 Task: Change the elementary stream ID to 3.
Action: Mouse moved to (91, 10)
Screenshot: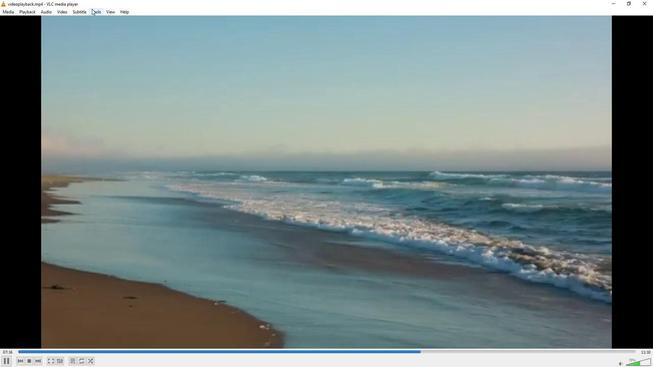 
Action: Mouse pressed left at (91, 10)
Screenshot: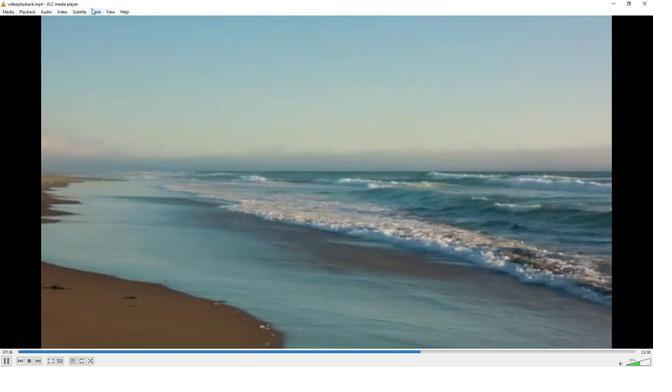 
Action: Mouse moved to (103, 93)
Screenshot: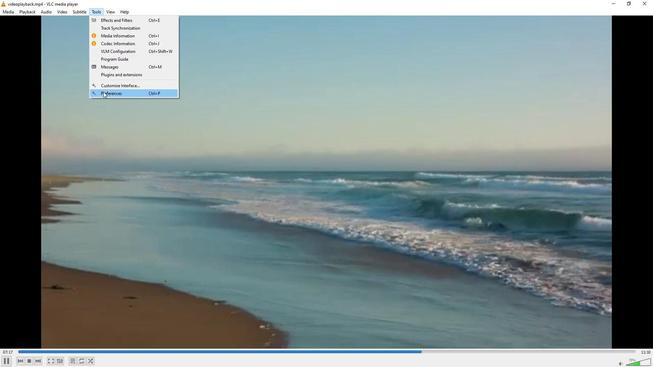 
Action: Mouse pressed left at (103, 93)
Screenshot: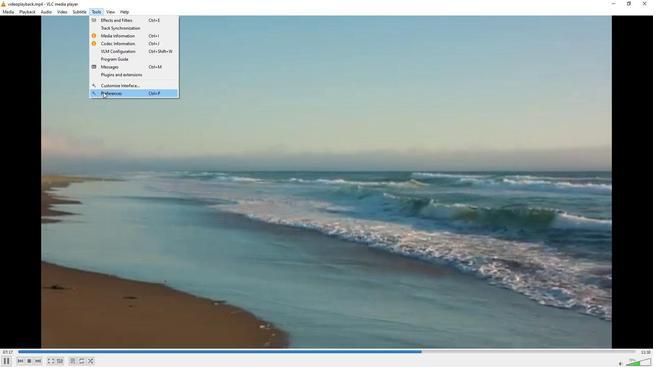 
Action: Mouse moved to (215, 300)
Screenshot: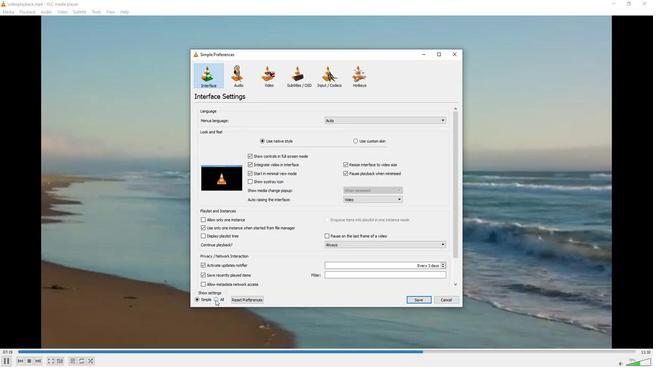 
Action: Mouse pressed left at (215, 300)
Screenshot: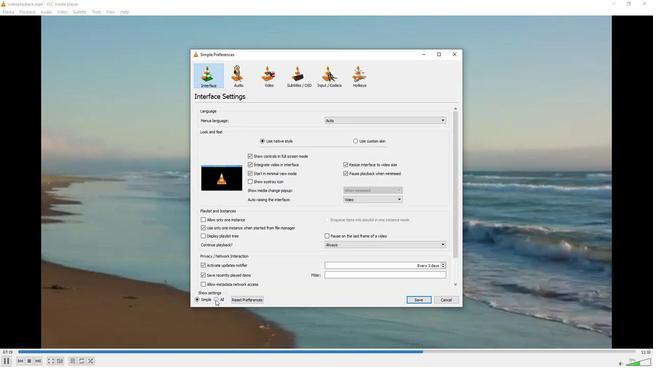 
Action: Mouse moved to (216, 276)
Screenshot: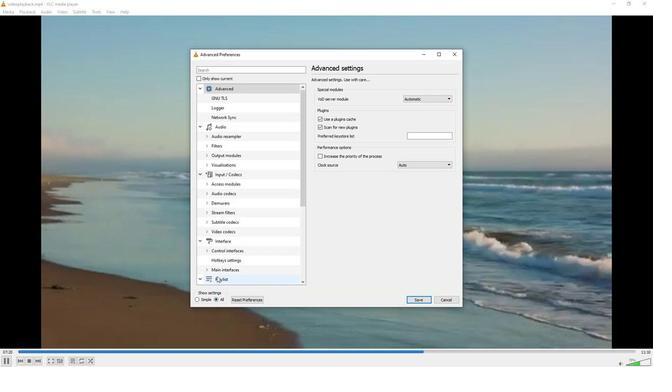 
Action: Mouse scrolled (216, 276) with delta (0, 0)
Screenshot: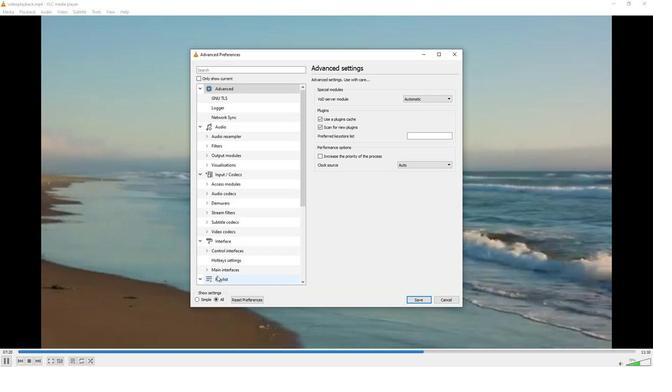 
Action: Mouse moved to (216, 275)
Screenshot: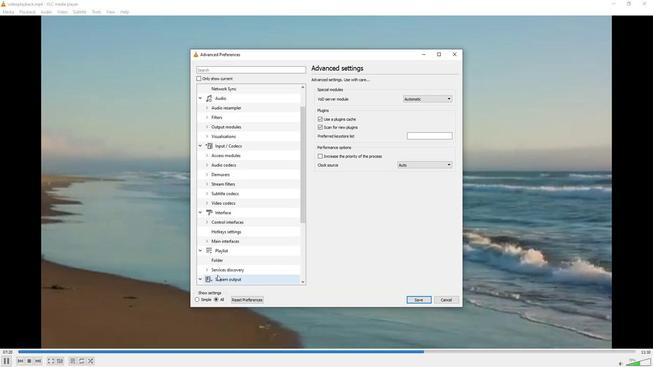 
Action: Mouse scrolled (216, 275) with delta (0, 0)
Screenshot: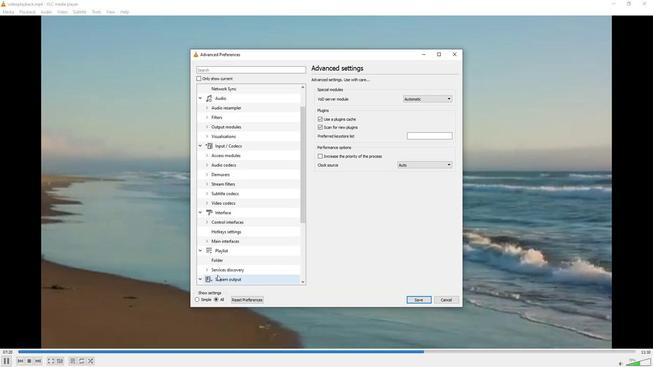
Action: Mouse moved to (206, 269)
Screenshot: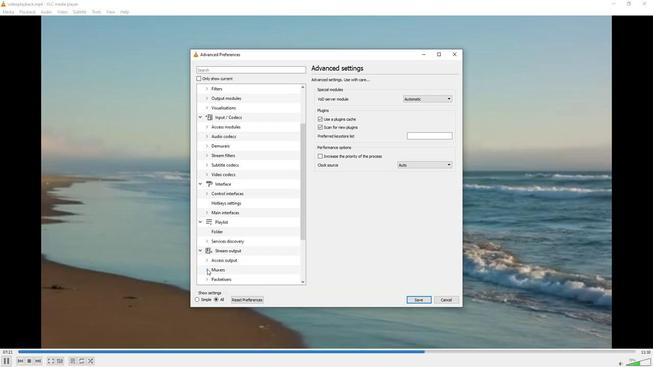 
Action: Mouse pressed left at (206, 269)
Screenshot: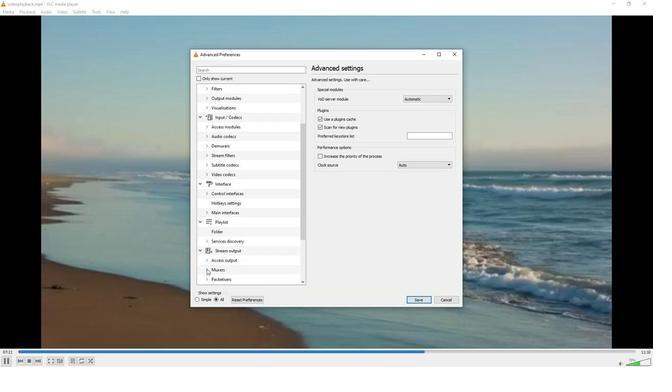 
Action: Mouse moved to (206, 269)
Screenshot: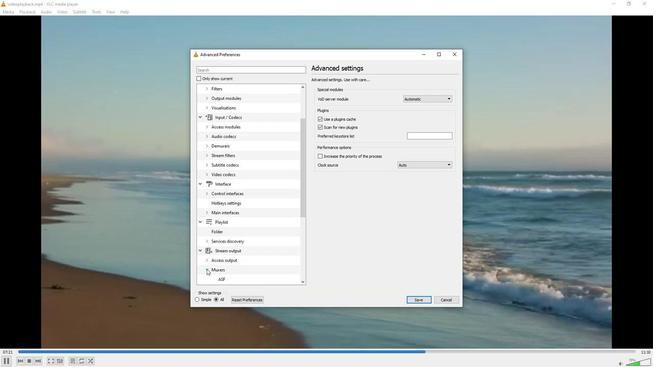 
Action: Mouse scrolled (206, 269) with delta (0, 0)
Screenshot: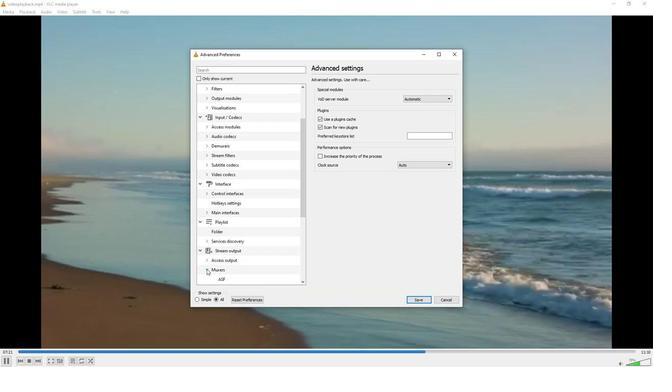 
Action: Mouse moved to (206, 269)
Screenshot: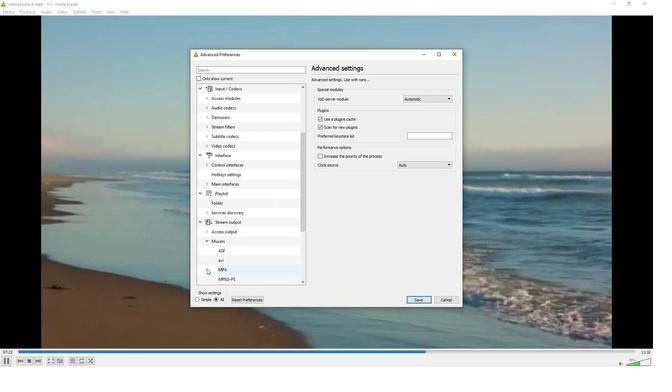 
Action: Mouse scrolled (206, 269) with delta (0, 0)
Screenshot: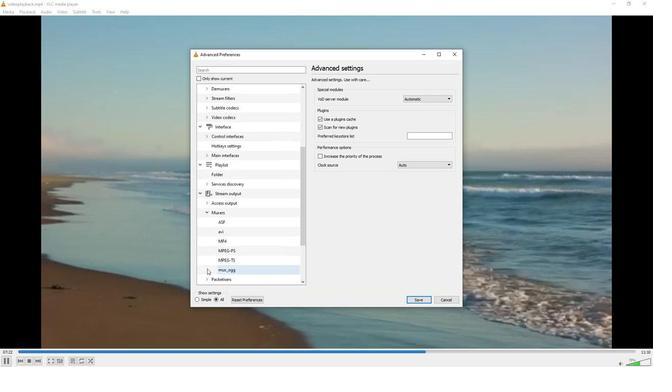 
Action: Mouse scrolled (206, 269) with delta (0, 0)
Screenshot: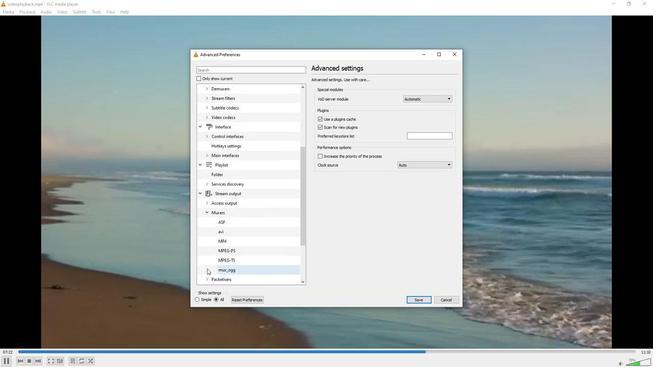 
Action: Mouse moved to (206, 260)
Screenshot: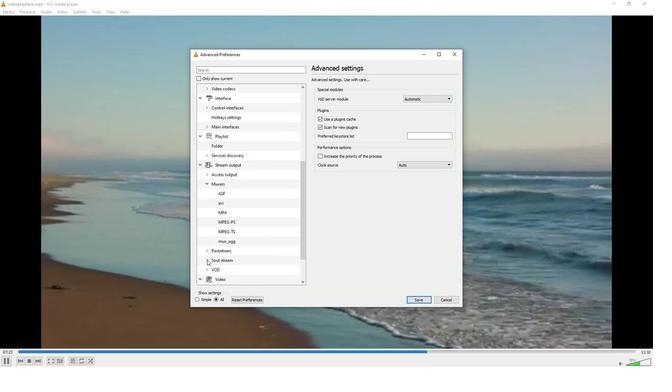 
Action: Mouse pressed left at (206, 260)
Screenshot: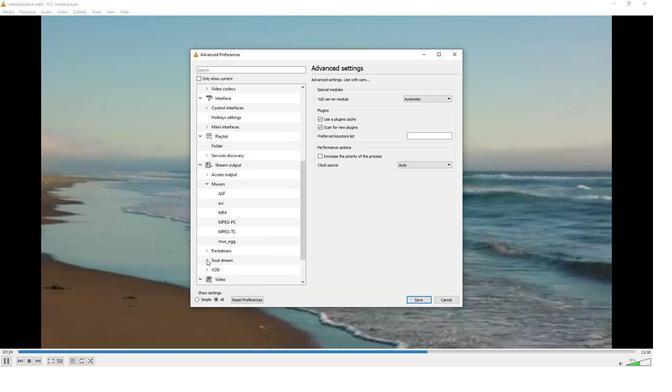 
Action: Mouse moved to (216, 263)
Screenshot: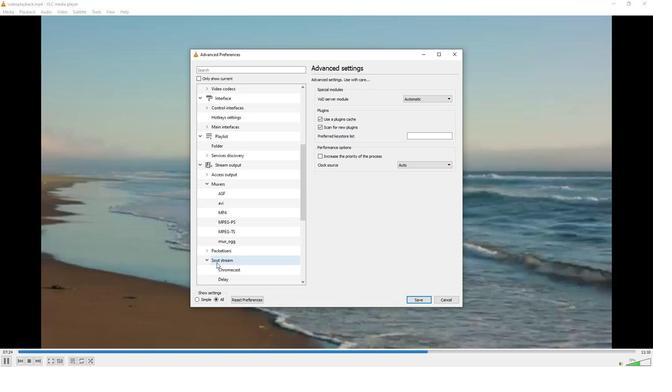 
Action: Mouse scrolled (216, 262) with delta (0, 0)
Screenshot: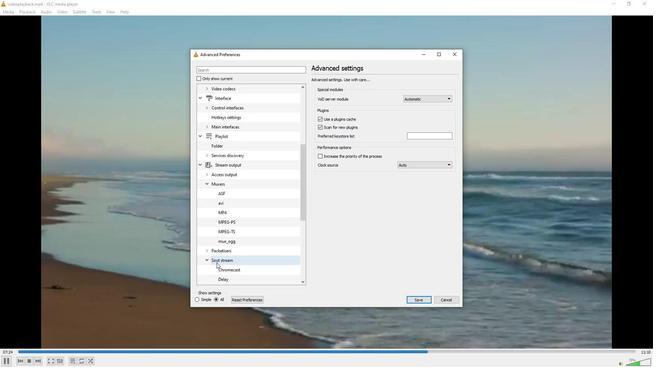 
Action: Mouse moved to (225, 249)
Screenshot: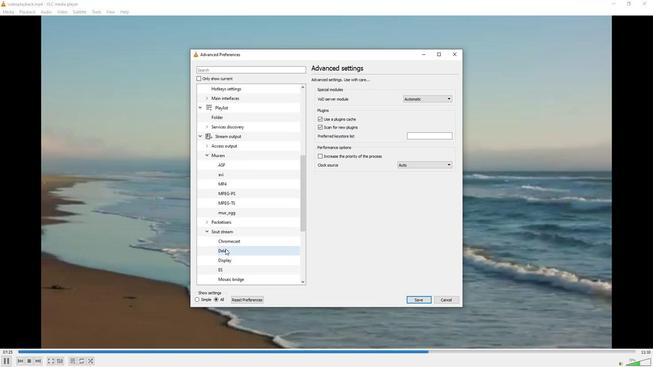 
Action: Mouse pressed left at (225, 249)
Screenshot: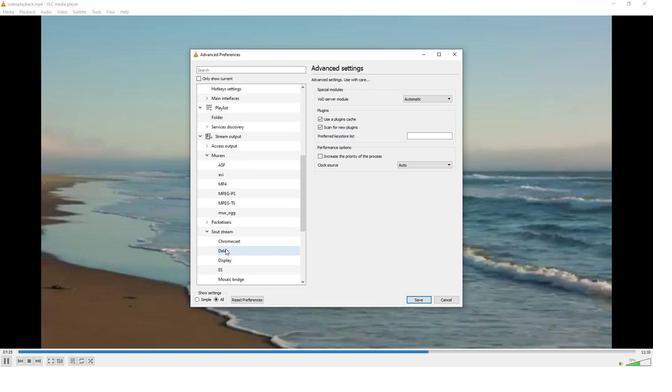 
Action: Mouse moved to (450, 88)
Screenshot: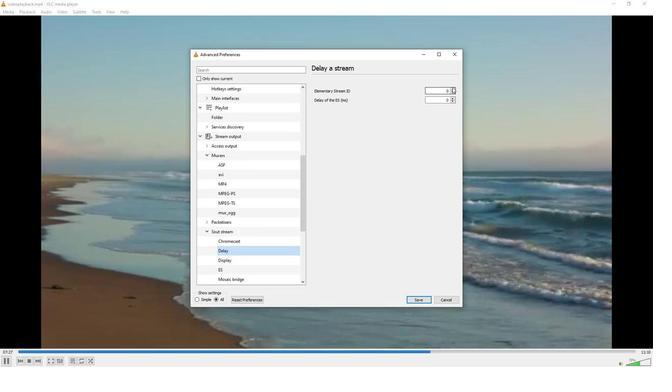 
Action: Mouse pressed left at (450, 88)
Screenshot: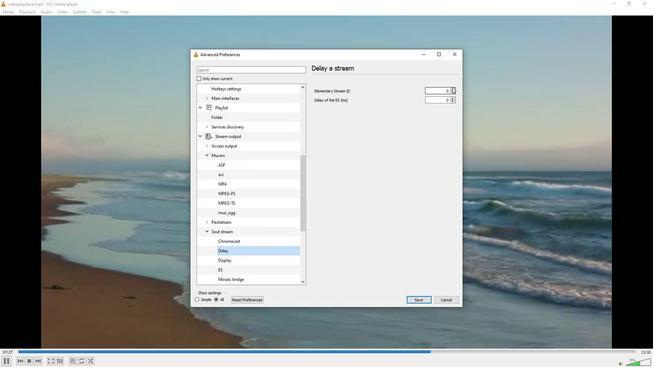 
Action: Mouse pressed left at (450, 88)
Screenshot: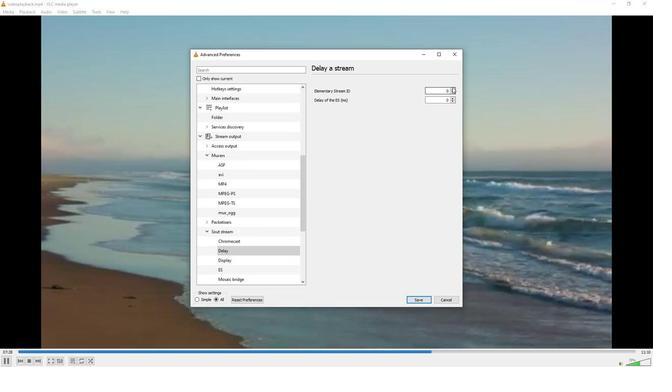 
Action: Mouse moved to (450, 88)
Screenshot: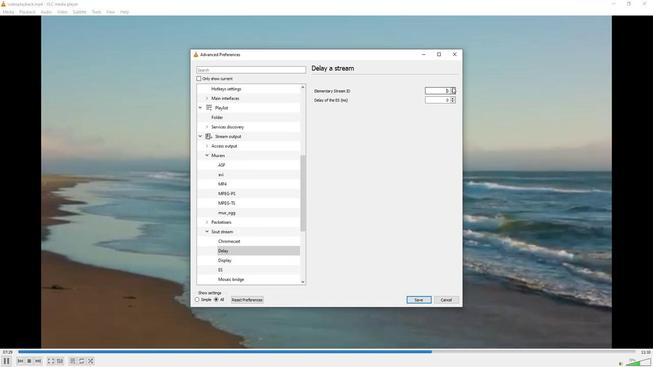
Action: Mouse pressed left at (450, 88)
Screenshot: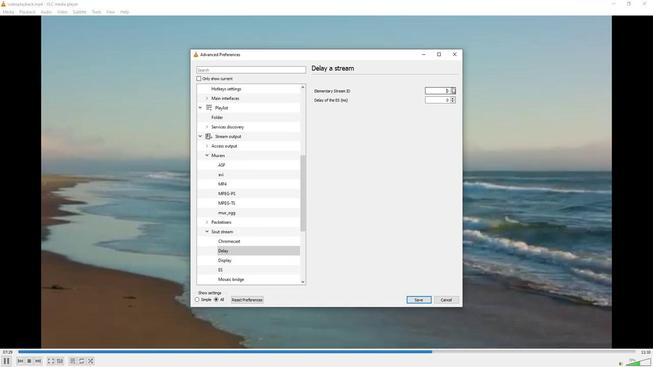 
Action: Mouse moved to (450, 90)
Screenshot: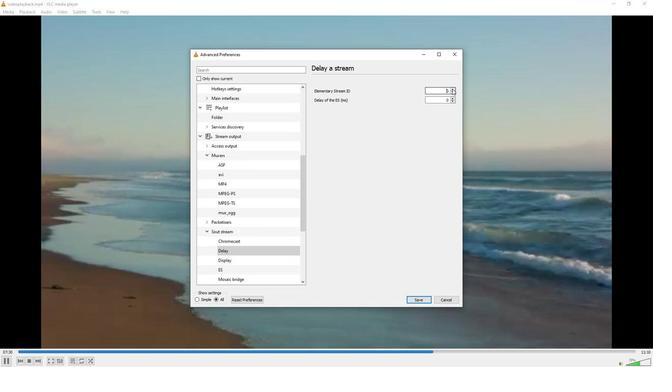 
Action: Mouse pressed left at (450, 90)
Screenshot: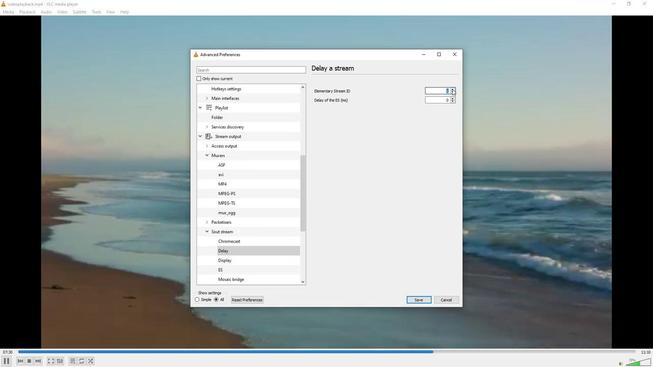 
Action: Mouse moved to (449, 90)
Screenshot: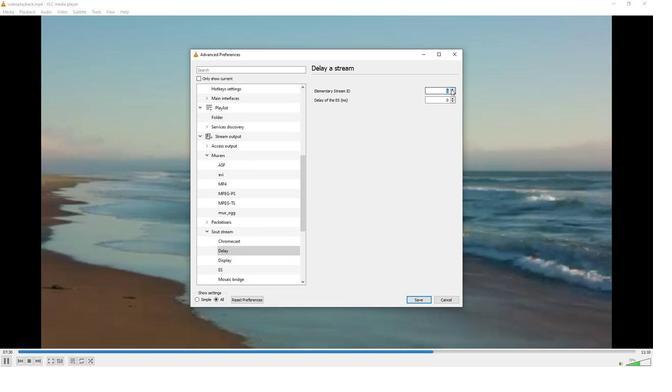 
Action: Mouse pressed left at (449, 90)
Screenshot: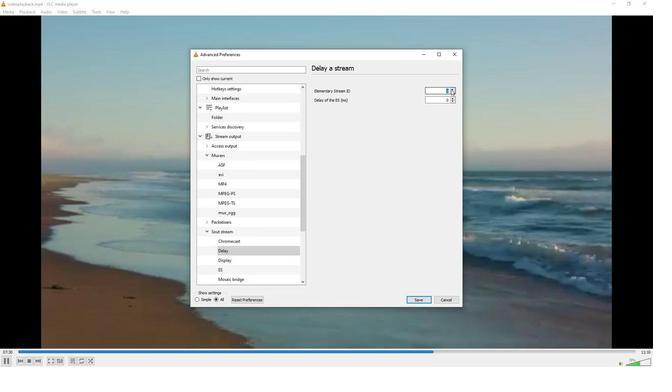 
Action: Mouse moved to (449, 90)
Screenshot: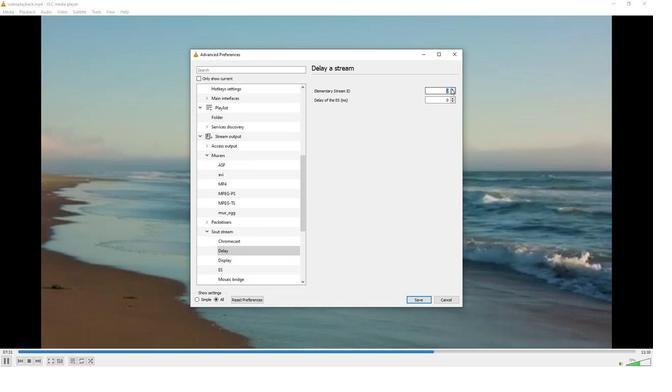 
Action: Mouse pressed left at (449, 90)
Screenshot: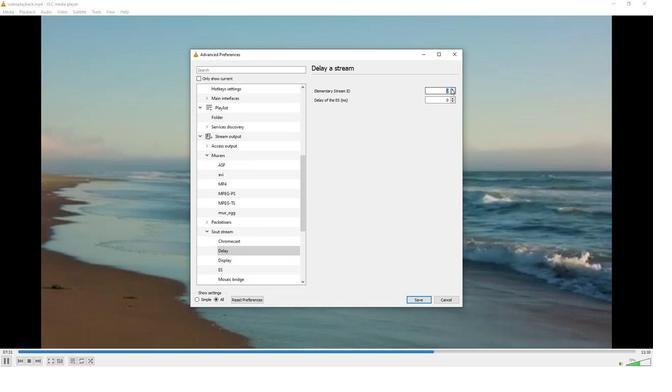 
Action: Mouse moved to (408, 192)
Screenshot: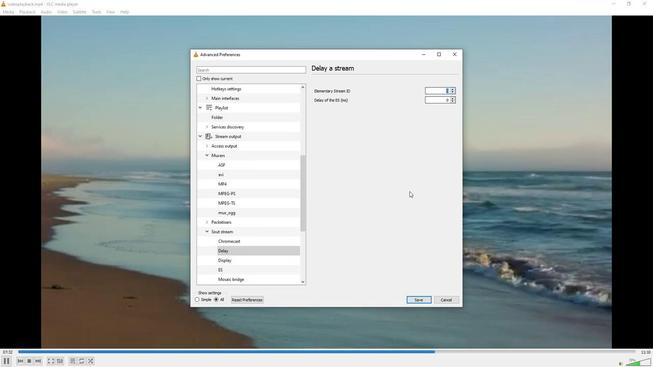 
